Task: Add Sprouts All Natural No Antibiotics Ever Ground Turkey 85% Lean 15% Fat to the cart.
Action: Mouse moved to (20, 121)
Screenshot: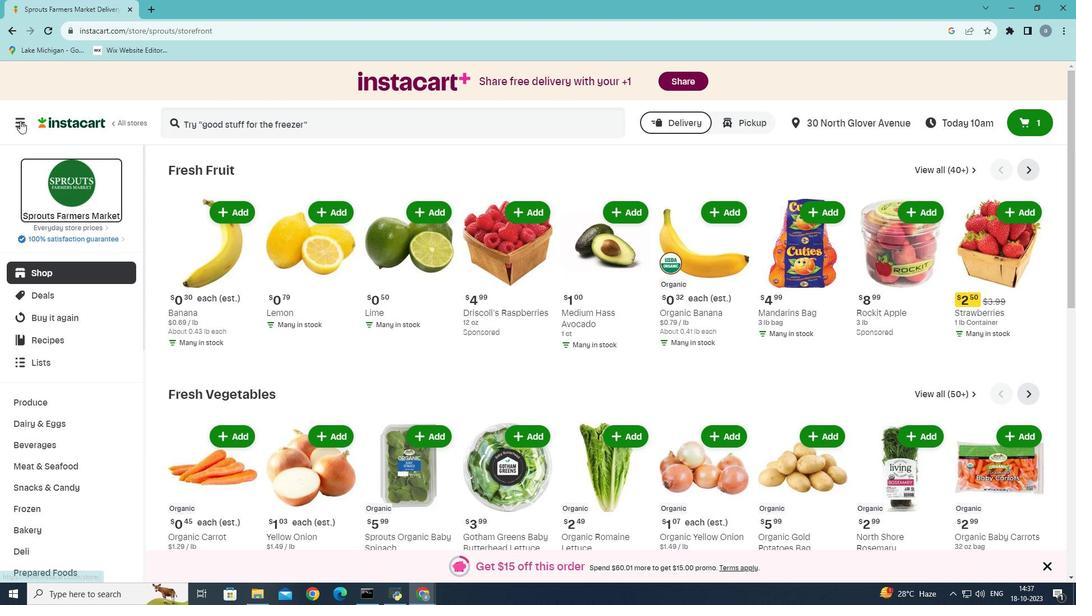 
Action: Mouse pressed left at (20, 121)
Screenshot: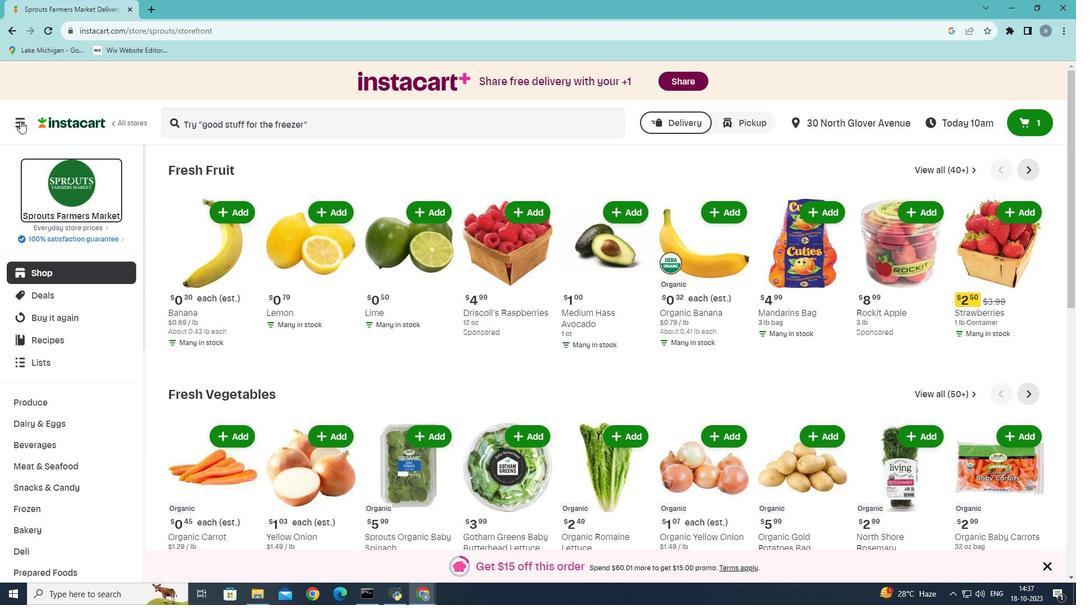 
Action: Mouse moved to (34, 323)
Screenshot: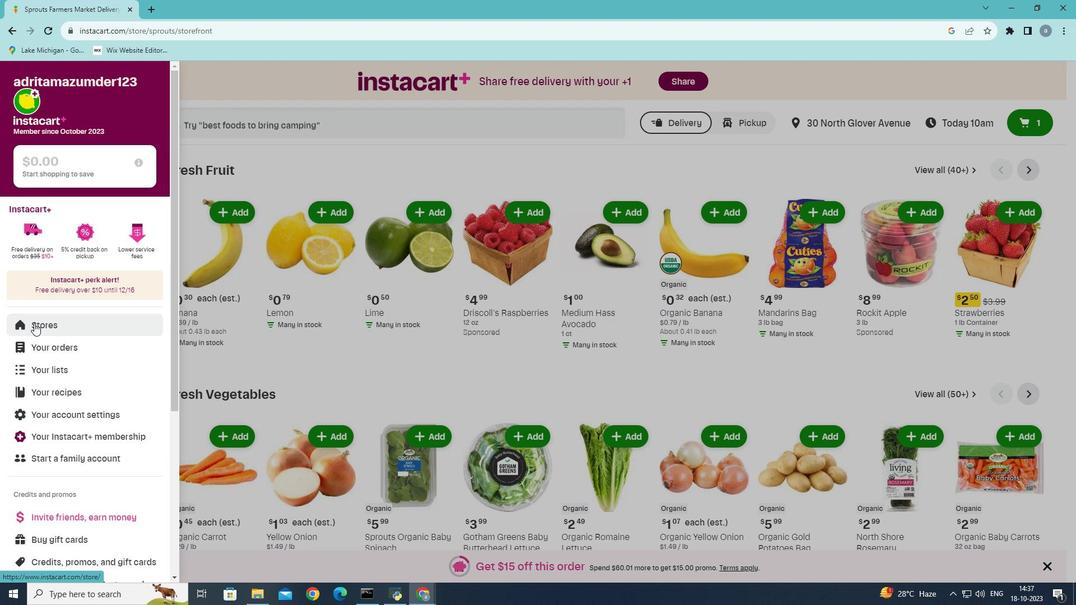 
Action: Mouse pressed left at (34, 323)
Screenshot: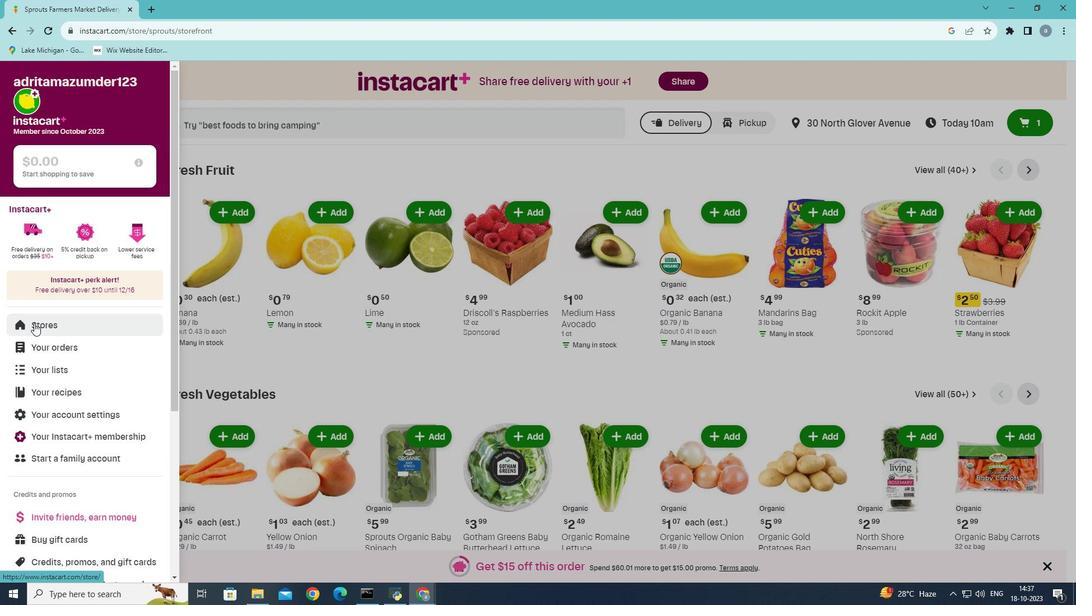 
Action: Mouse moved to (255, 123)
Screenshot: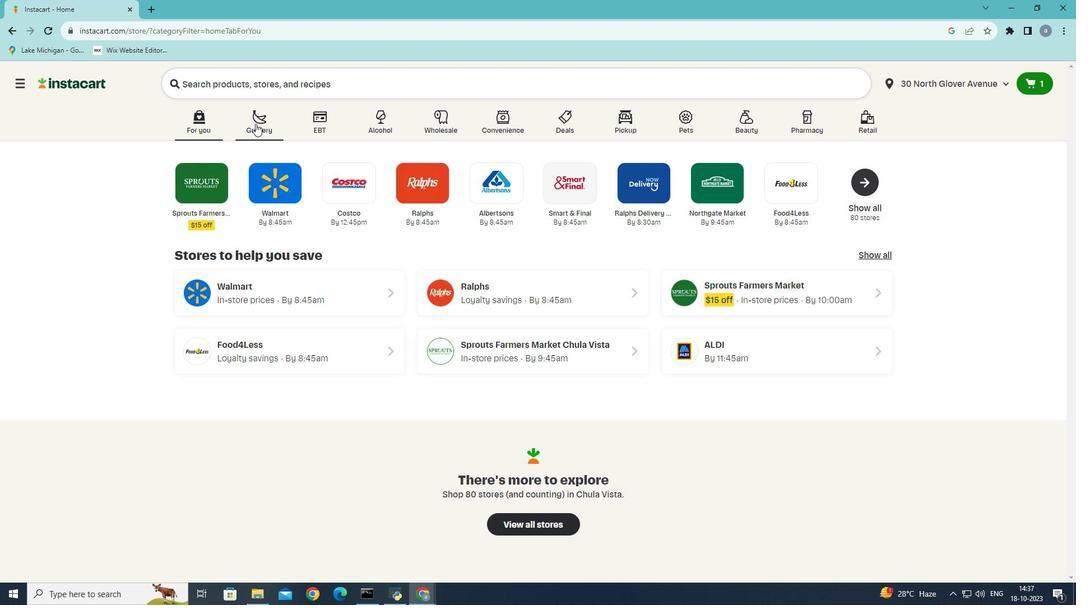 
Action: Mouse pressed left at (255, 123)
Screenshot: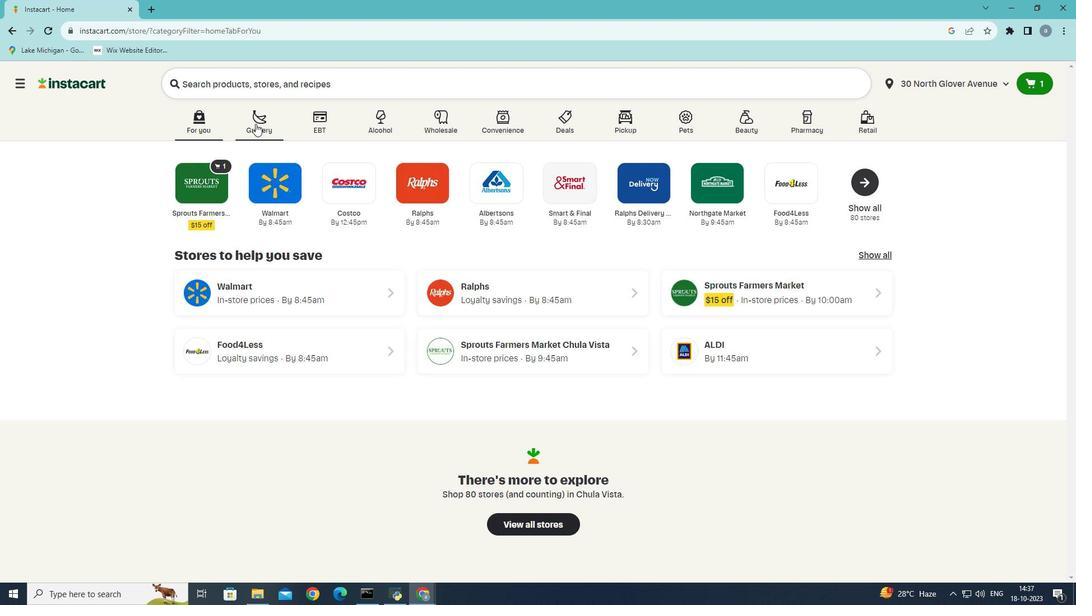 
Action: Mouse moved to (235, 327)
Screenshot: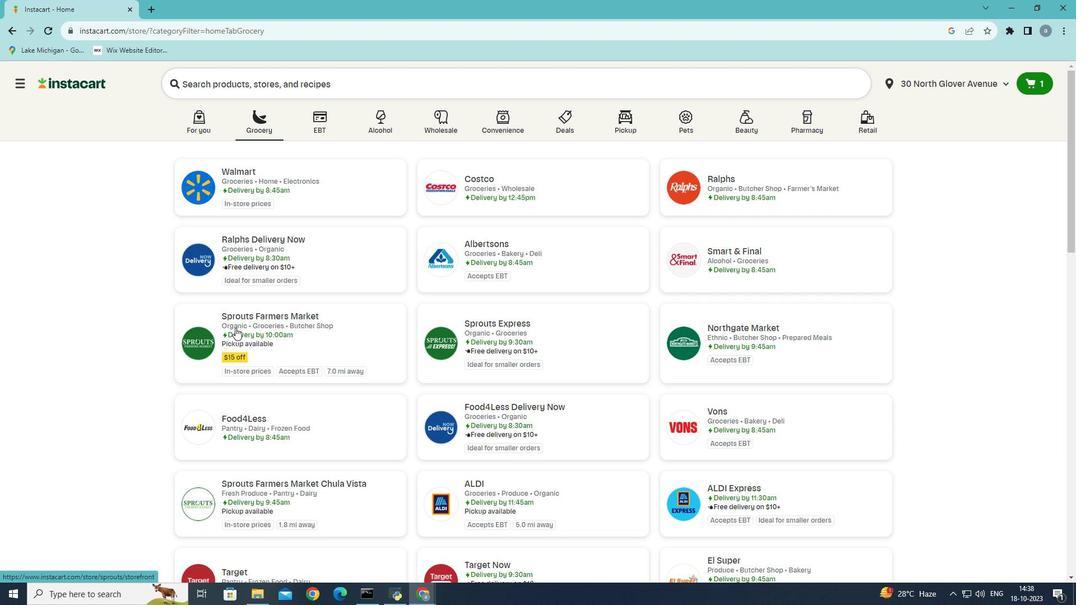 
Action: Mouse pressed left at (235, 327)
Screenshot: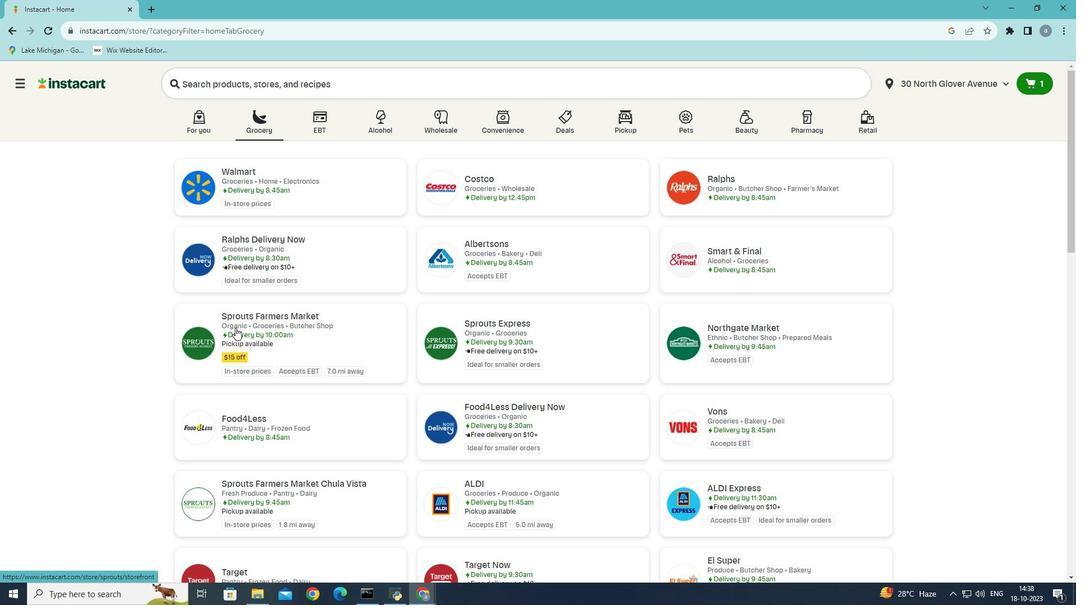 
Action: Mouse moved to (35, 470)
Screenshot: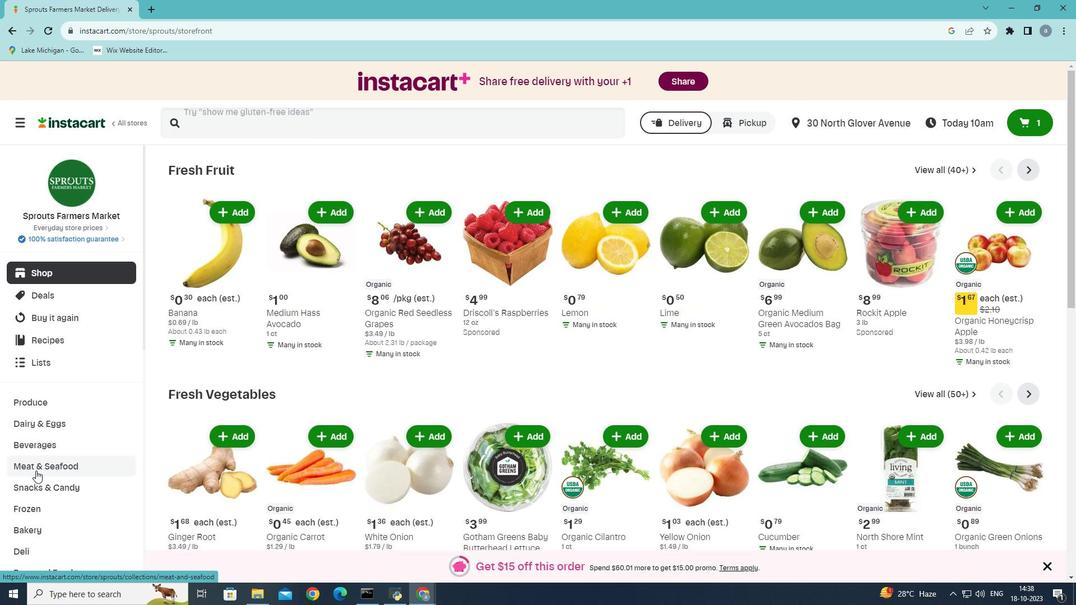 
Action: Mouse pressed left at (35, 470)
Screenshot: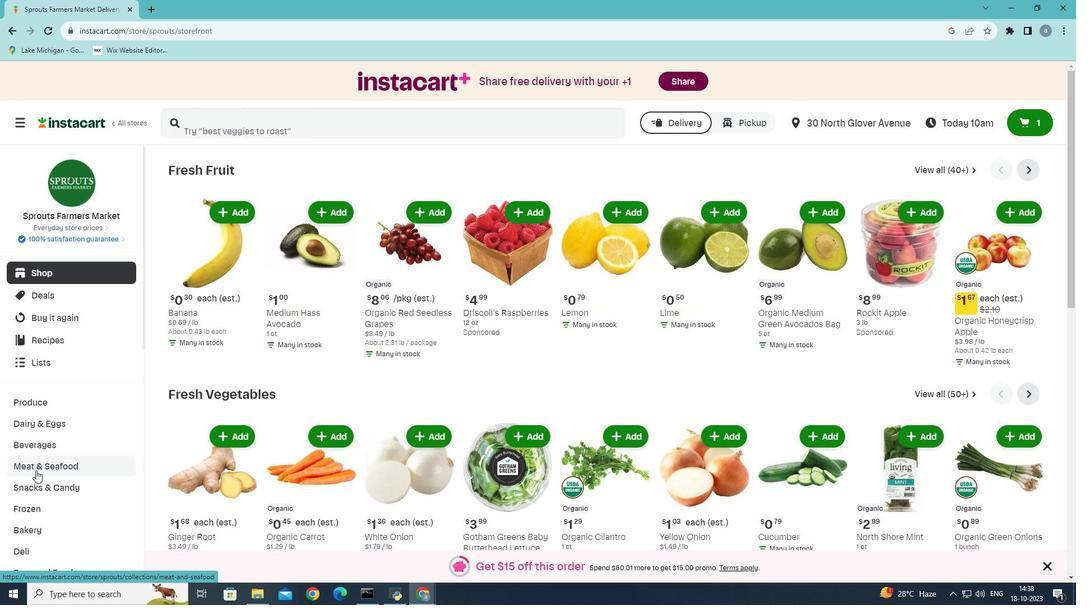 
Action: Mouse moved to (410, 202)
Screenshot: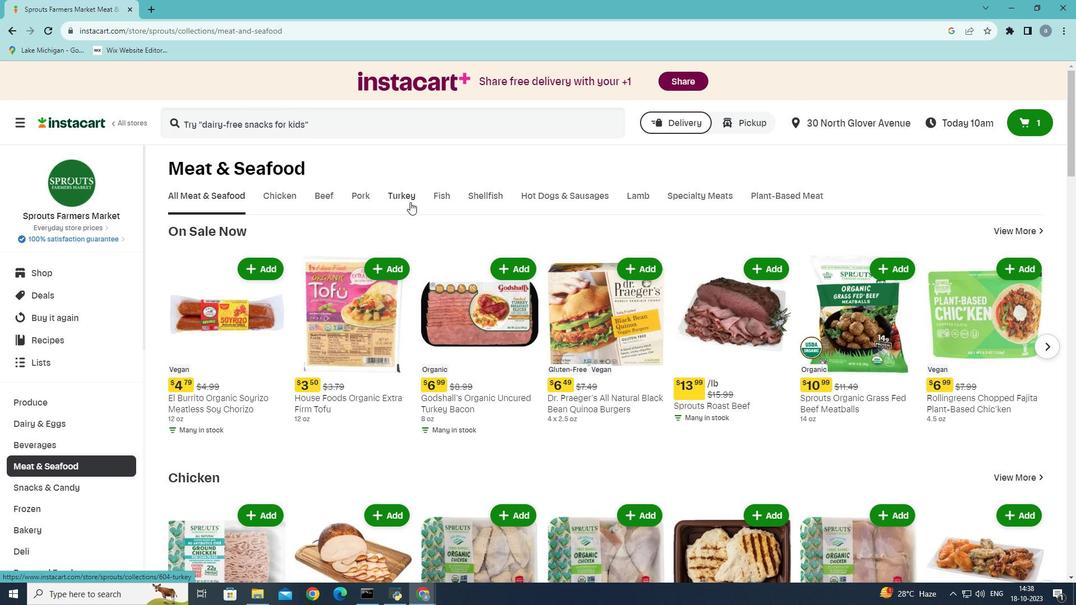 
Action: Mouse pressed left at (410, 202)
Screenshot: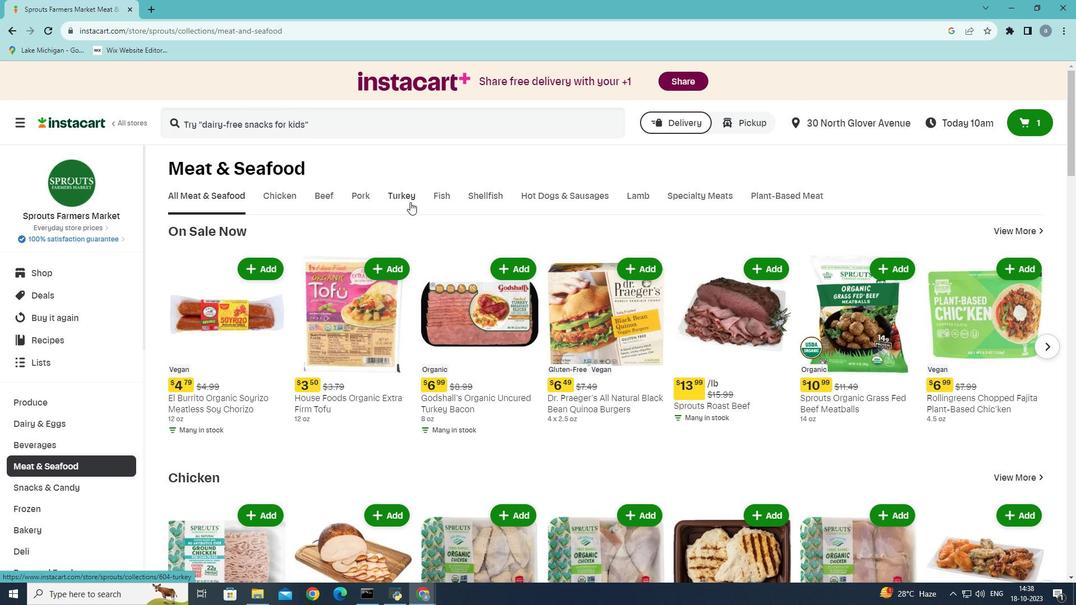 
Action: Mouse moved to (272, 241)
Screenshot: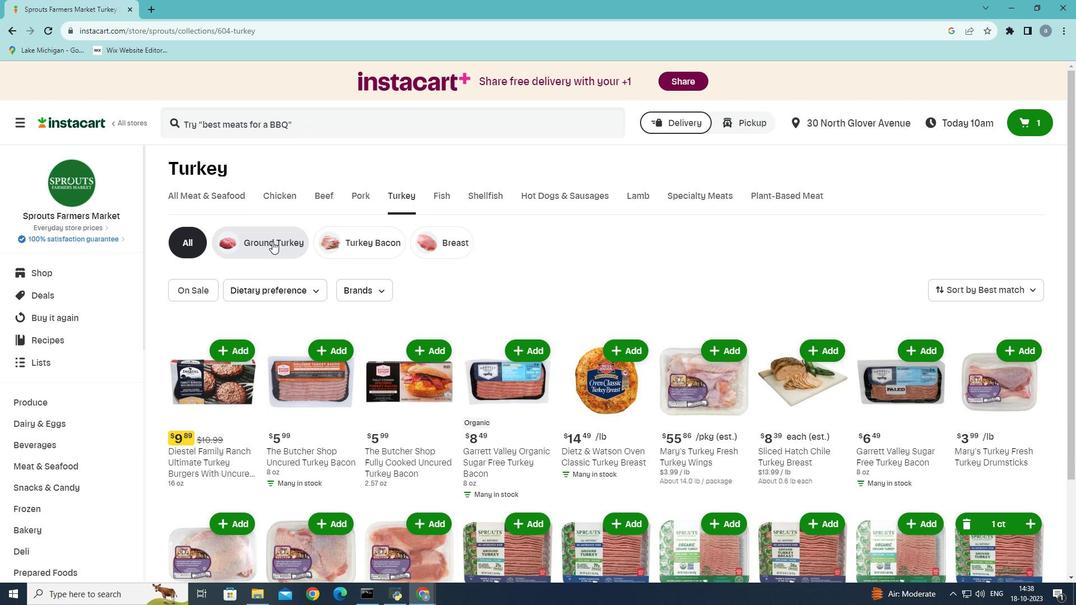 
Action: Mouse pressed left at (272, 241)
Screenshot: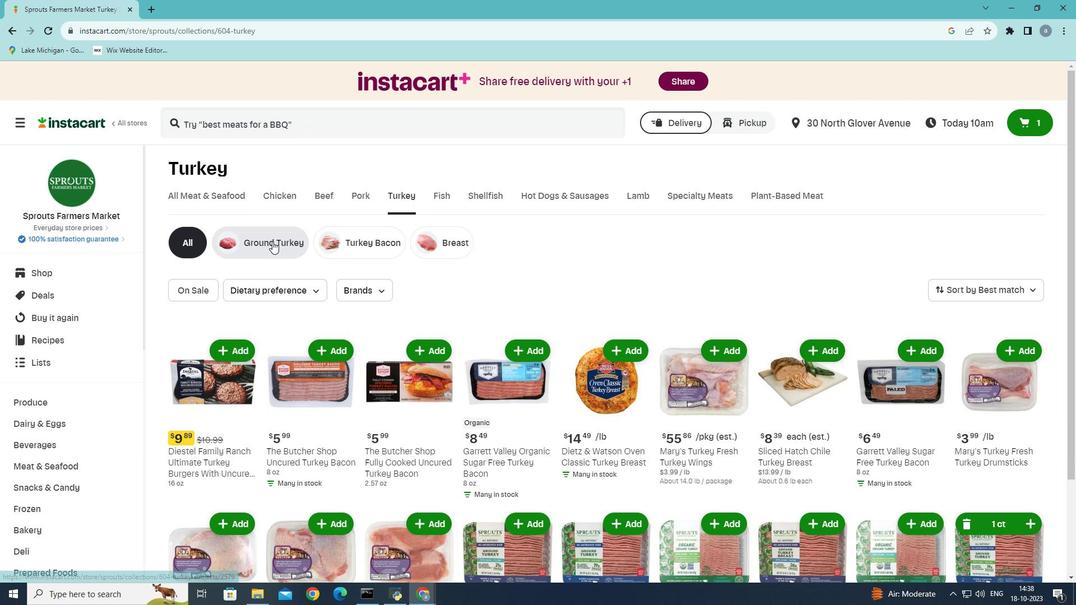 
Action: Mouse moved to (529, 350)
Screenshot: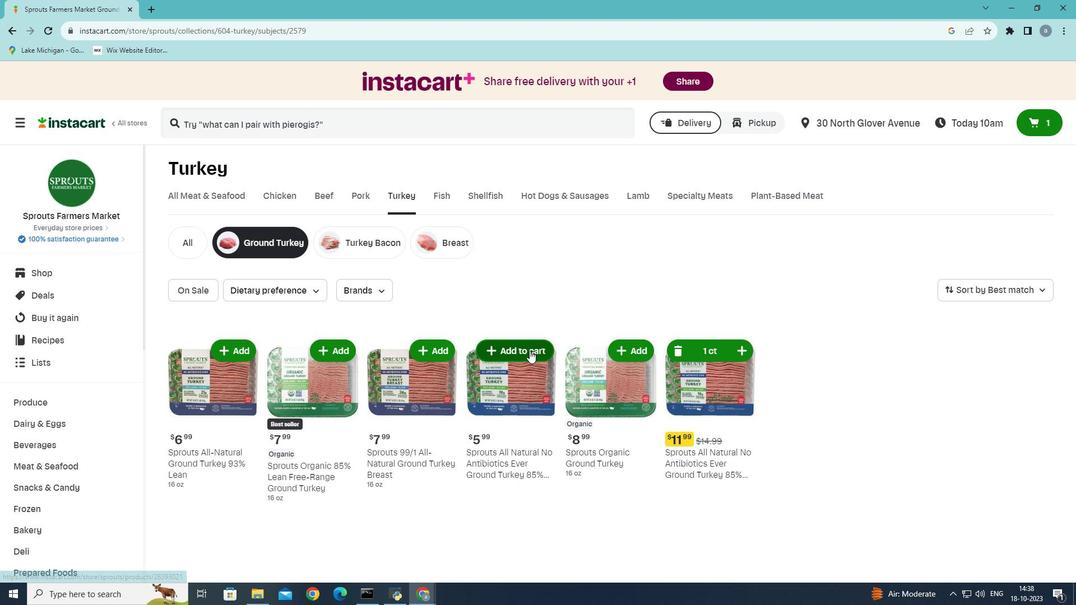 
Action: Mouse pressed left at (529, 350)
Screenshot: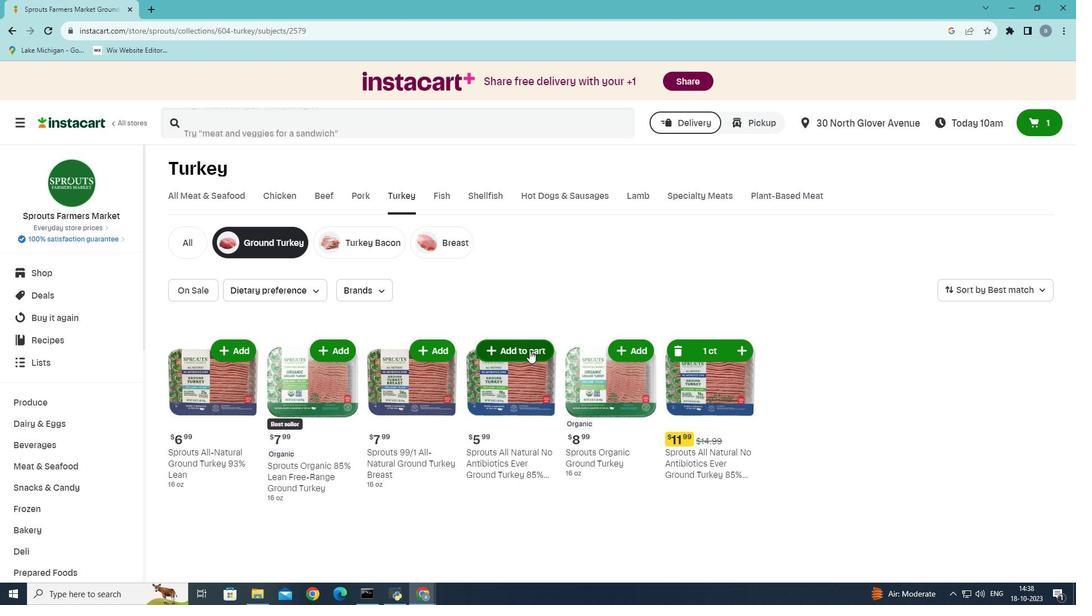 
Action: Mouse moved to (544, 387)
Screenshot: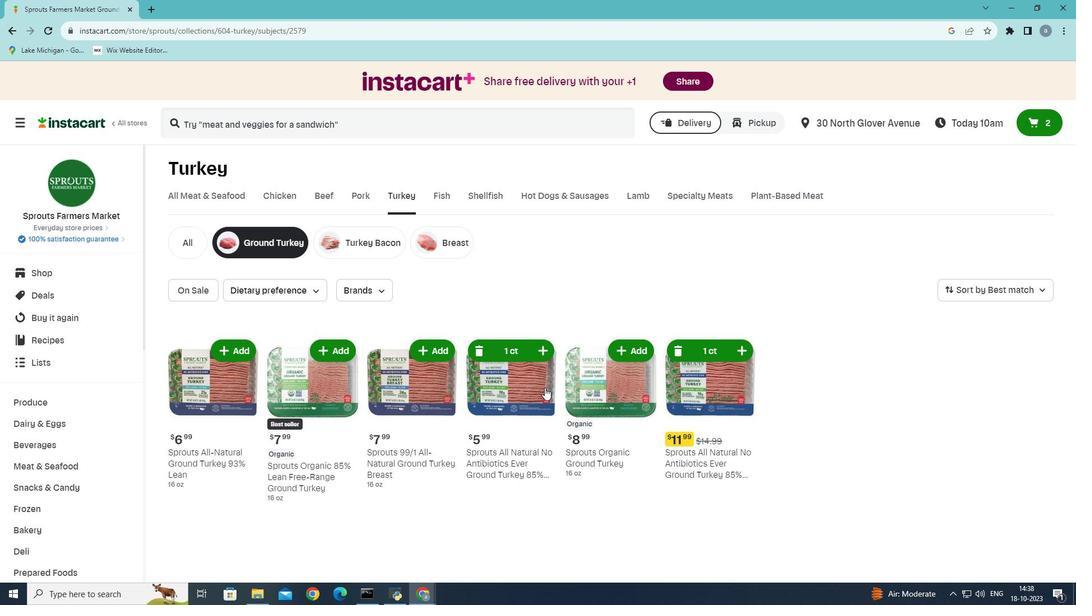
